 Task: Use the formula "LCM" in spreadsheet "Project portfolio".
Action: Mouse moved to (344, 178)
Screenshot: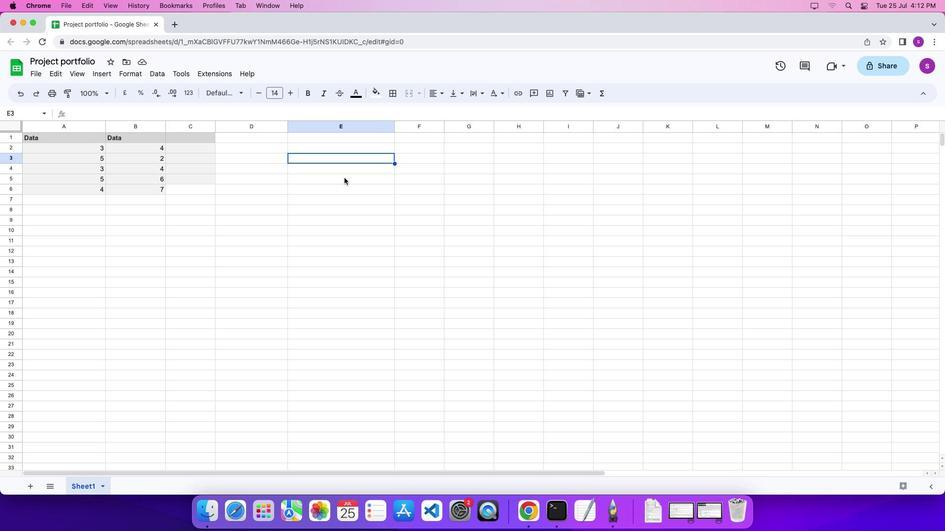 
Action: Mouse pressed left at (344, 178)
Screenshot: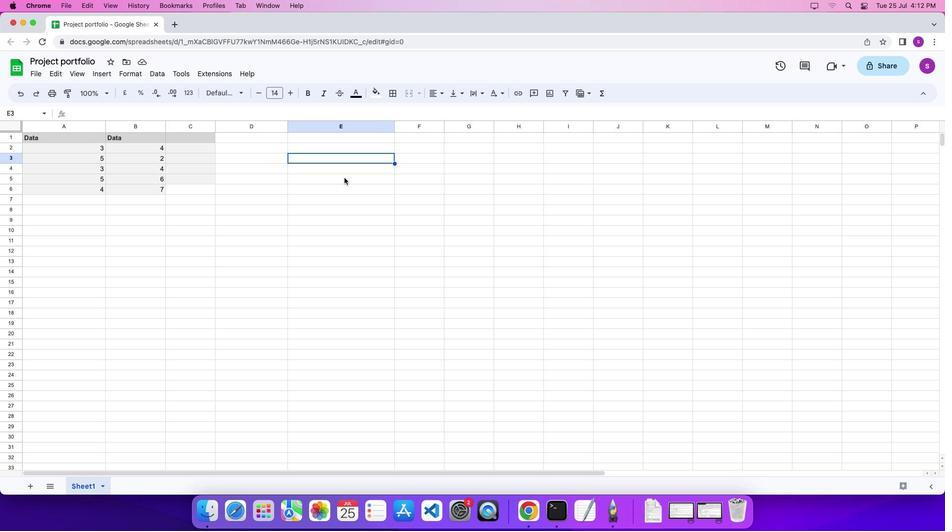
Action: Key pressed '='
Screenshot: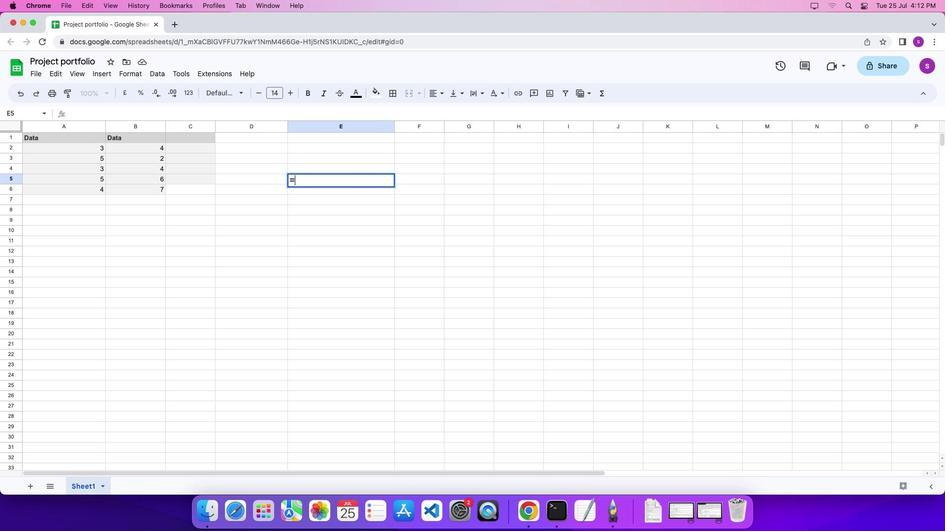 
Action: Mouse moved to (603, 92)
Screenshot: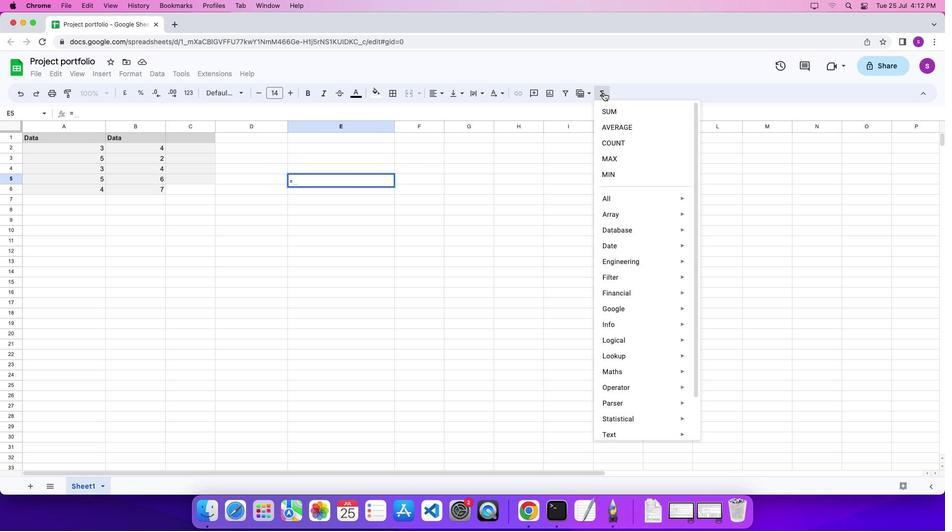 
Action: Mouse pressed left at (603, 92)
Screenshot: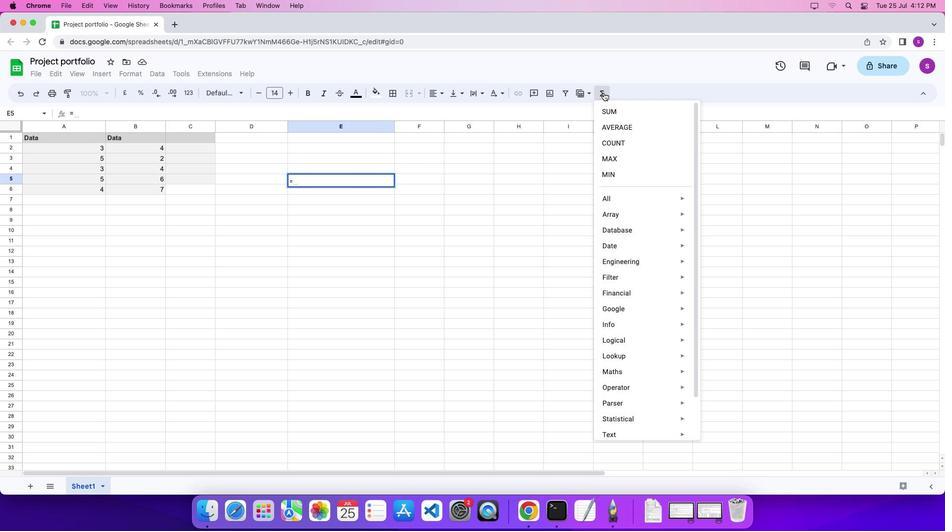 
Action: Mouse moved to (739, 414)
Screenshot: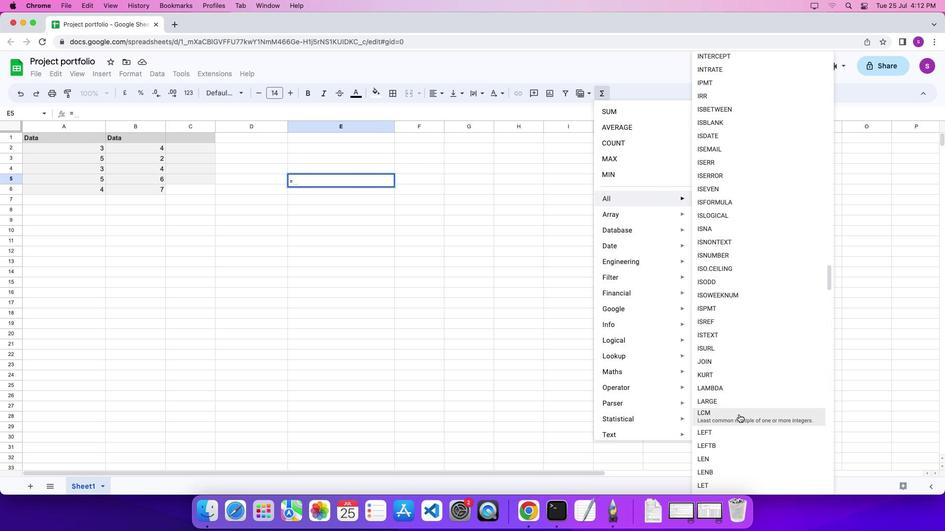 
Action: Mouse pressed left at (739, 414)
Screenshot: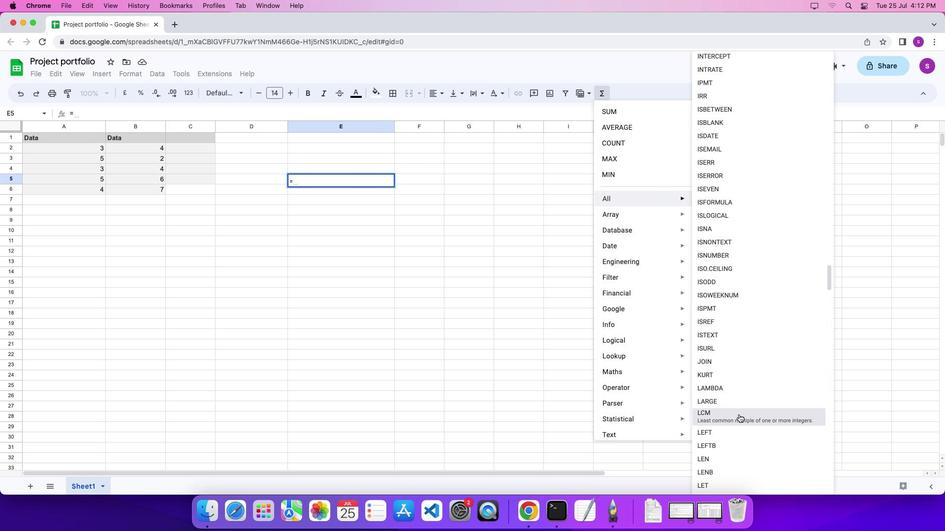 
Action: Mouse moved to (87, 158)
Screenshot: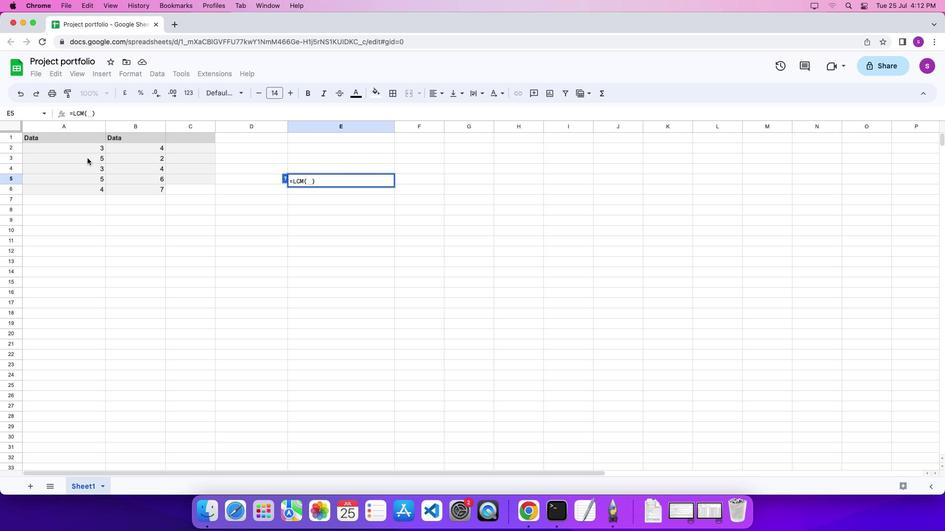 
Action: Mouse pressed left at (87, 158)
Screenshot: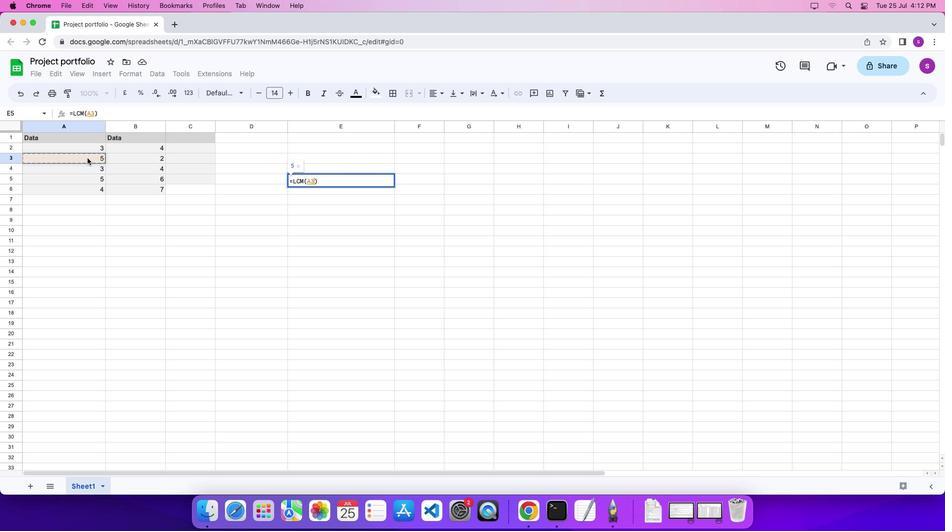 
Action: Key pressed ','
Screenshot: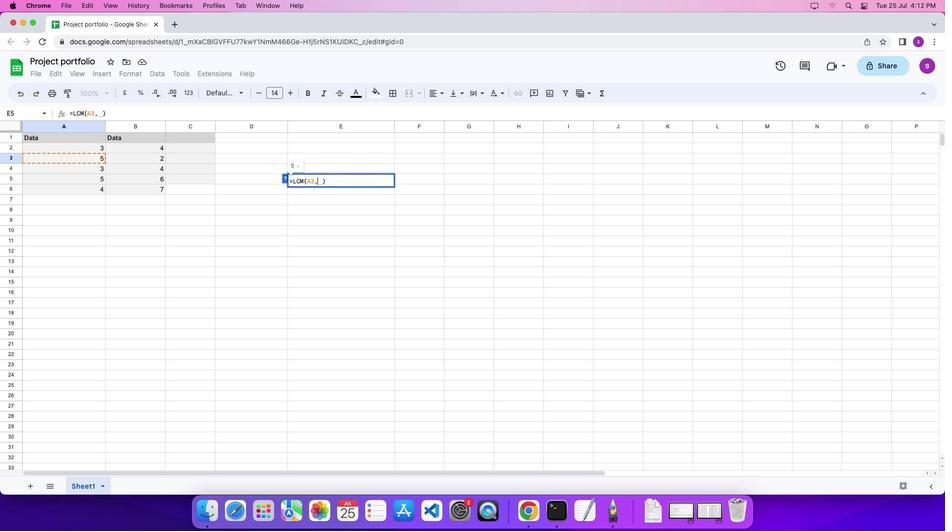 
Action: Mouse moved to (120, 160)
Screenshot: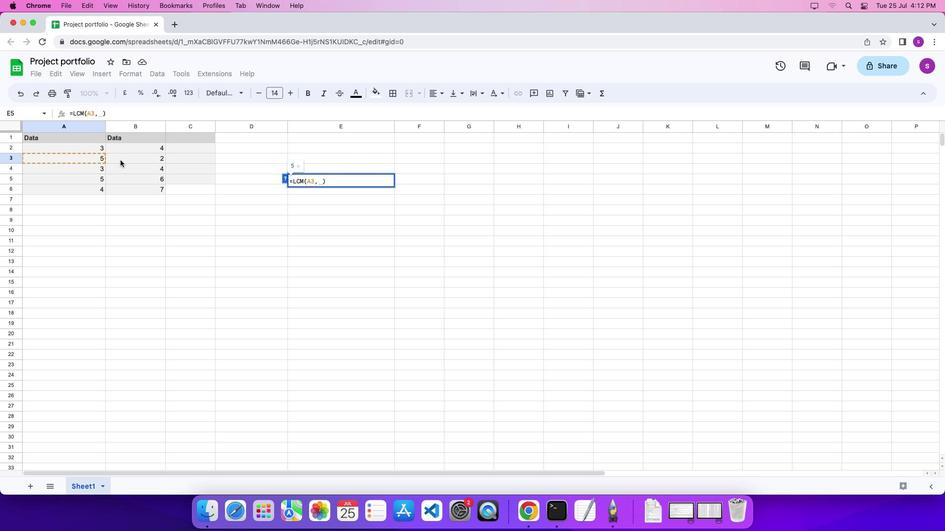 
Action: Mouse pressed left at (120, 160)
Screenshot: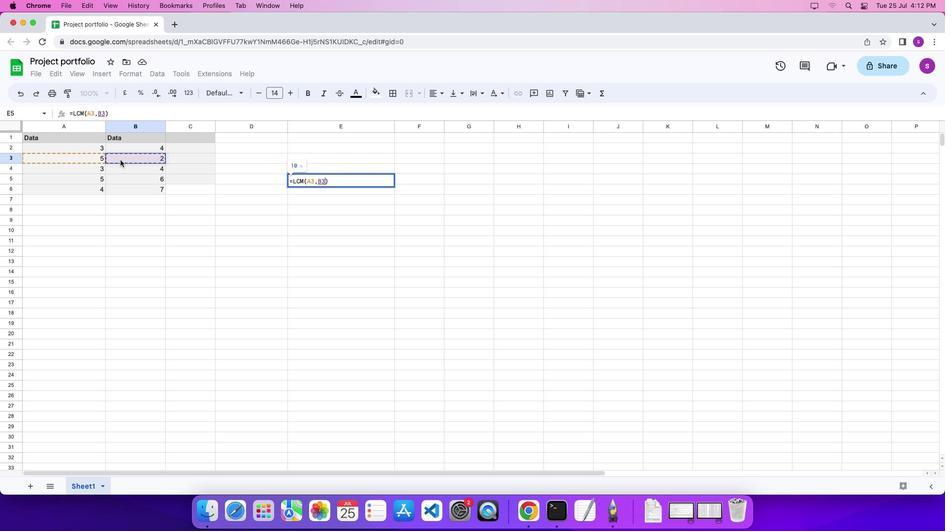 
Action: Key pressed '\x03'
Screenshot: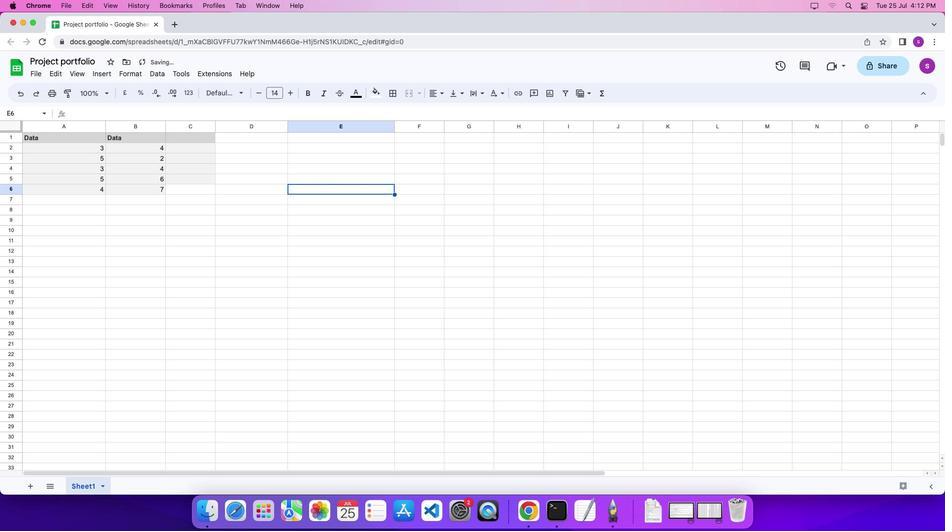 
Action: Mouse moved to (119, 160)
Screenshot: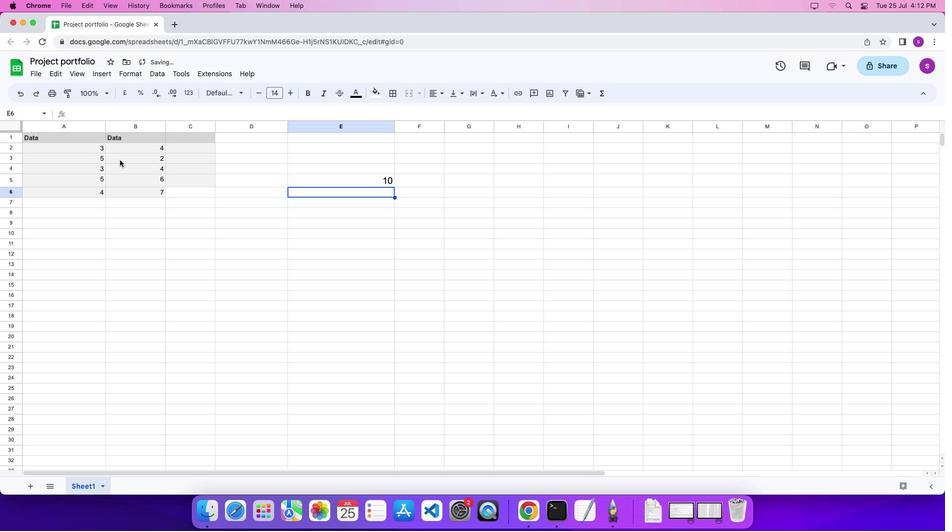 
